 Task: For heading Arial Rounded MT Bold with Underline.  font size for heading26,  'Change the font style of data to'Browallia New.  and font size to 18,  Change the alignment of both headline & data to Align middle & Align Text left.  In the sheet  DashboardReceipts
Action: Mouse moved to (19, 99)
Screenshot: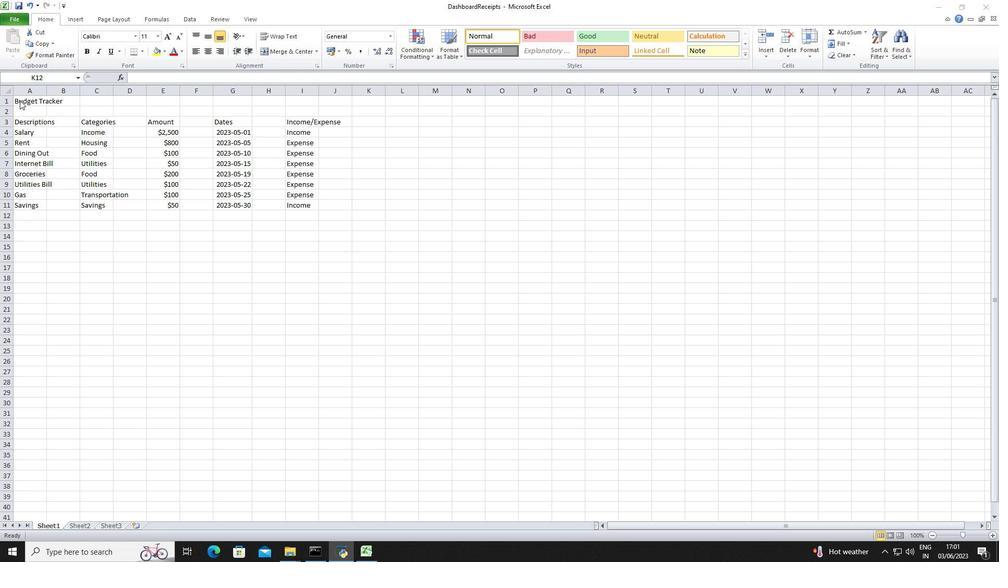 
Action: Mouse pressed left at (19, 99)
Screenshot: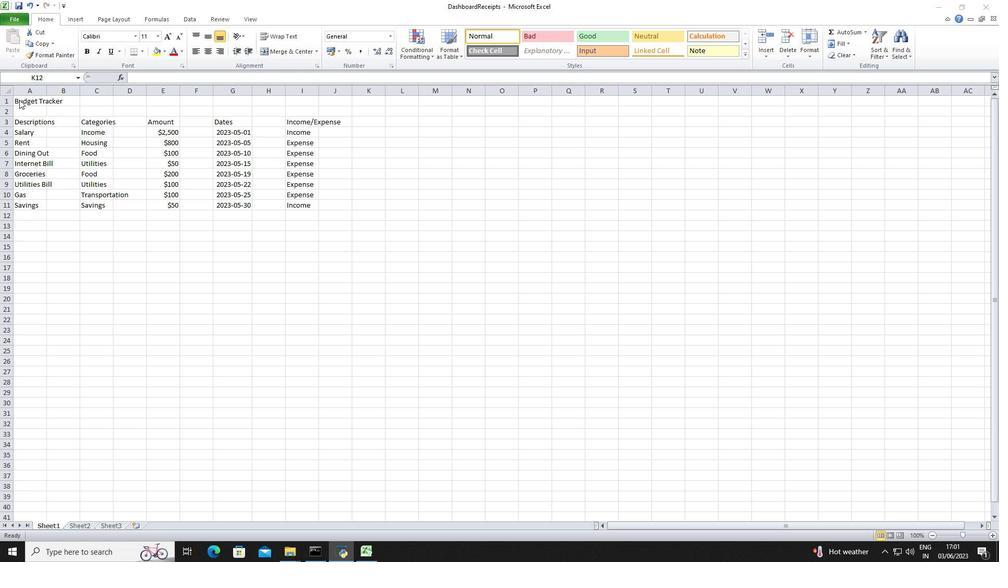 
Action: Mouse moved to (24, 99)
Screenshot: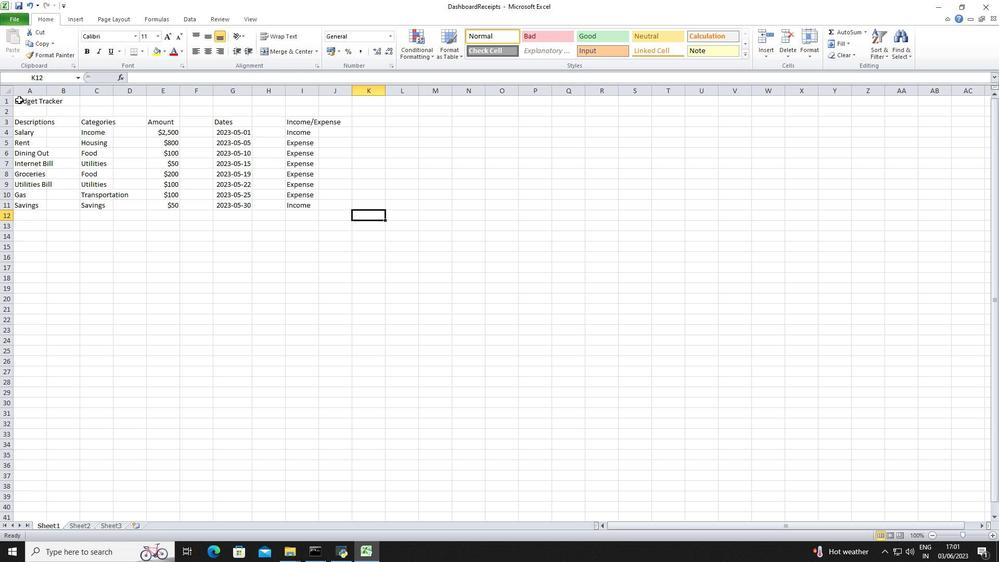 
Action: Mouse pressed left at (24, 99)
Screenshot: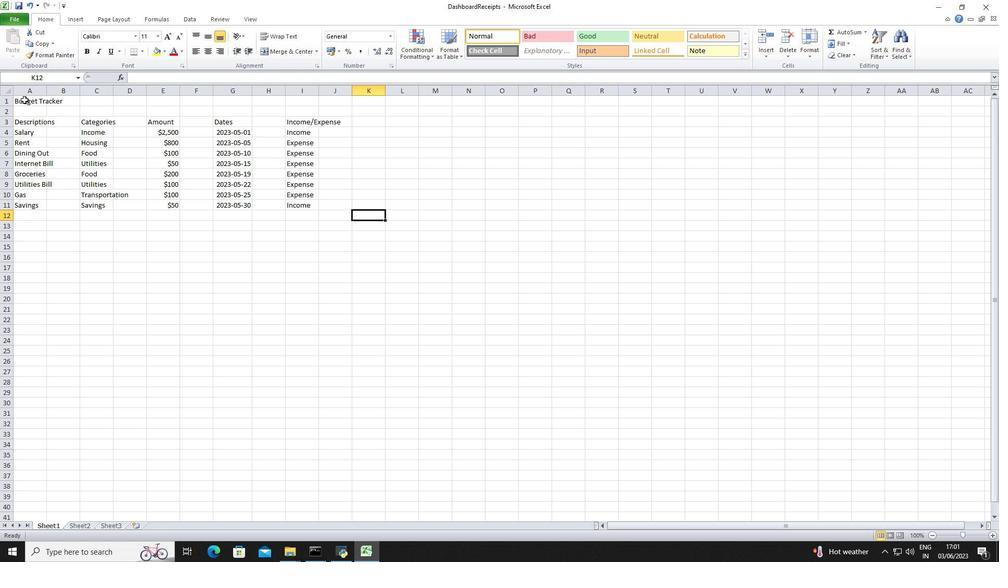 
Action: Mouse moved to (117, 38)
Screenshot: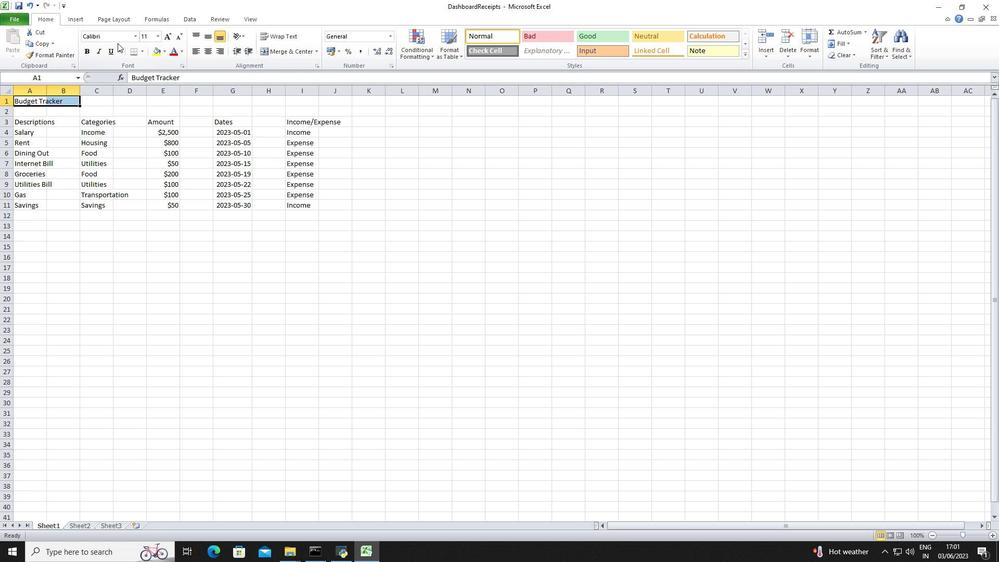 
Action: Mouse pressed left at (117, 38)
Screenshot: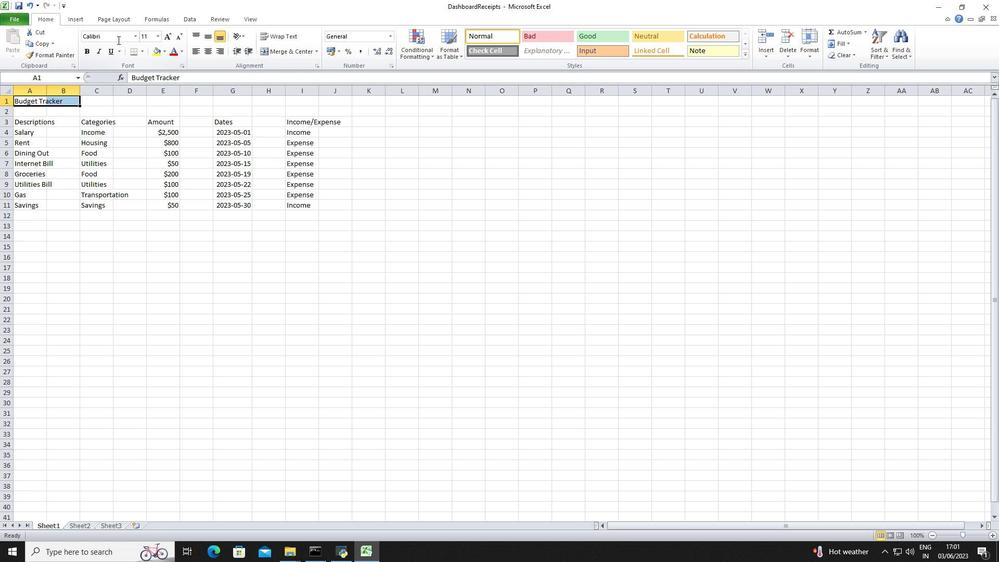
Action: Key pressed <Key.shift>Arial<Key.space><Key.shift><Key.shift><Key.shift>Rounded<Key.space><Key.shift><Key.shift><Key.shift>MT<Key.space><Key.shift><Key.shift><Key.shift><Key.shift><Key.shift><Key.shift><Key.shift><Key.shift>Bold<Key.enter>
Screenshot: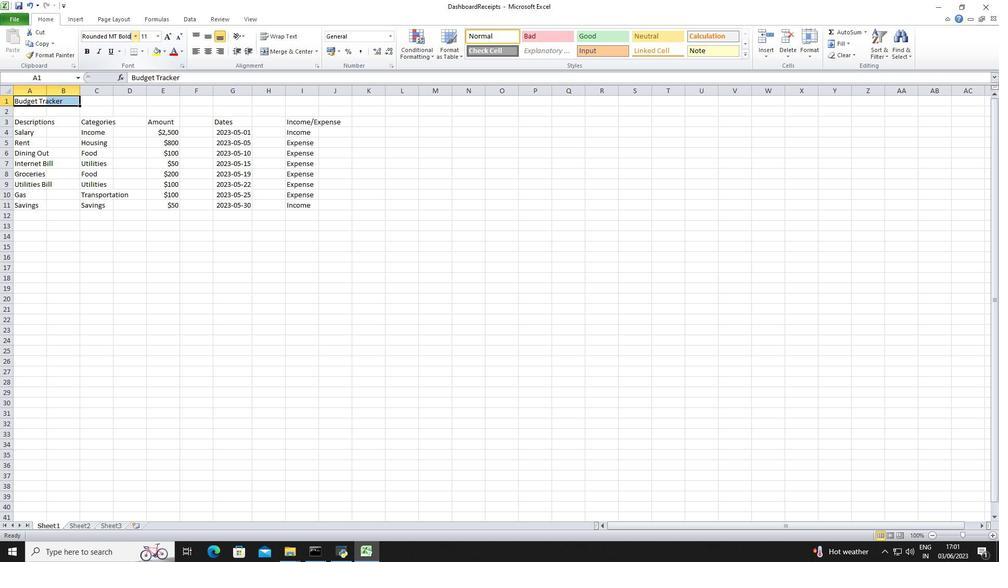 
Action: Mouse moved to (109, 47)
Screenshot: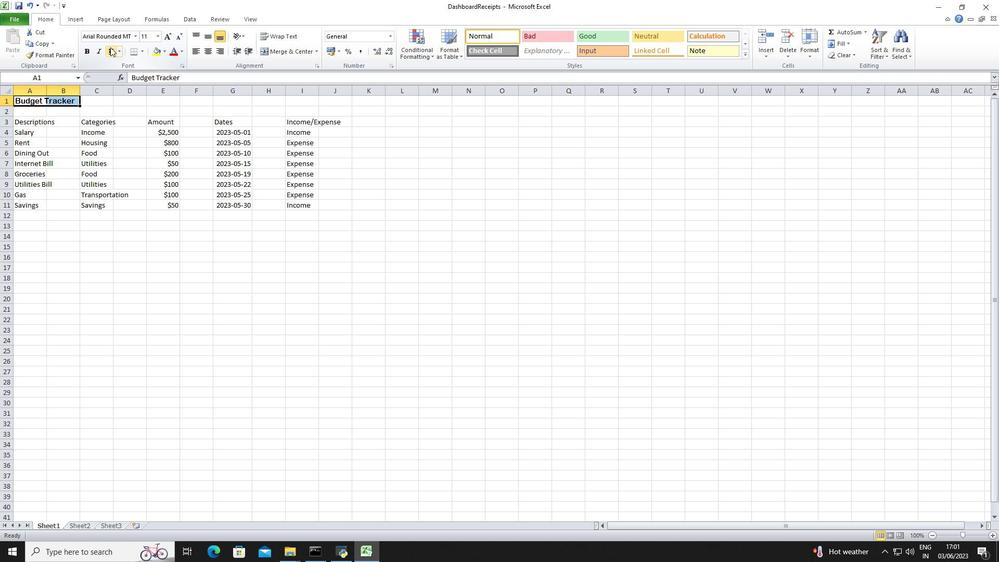 
Action: Mouse pressed left at (109, 47)
Screenshot: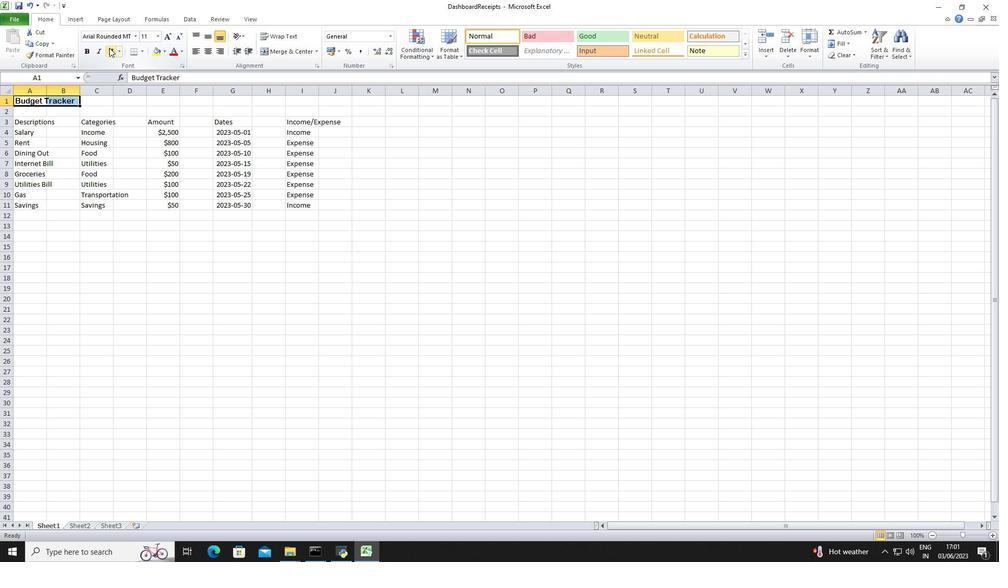 
Action: Mouse moved to (159, 36)
Screenshot: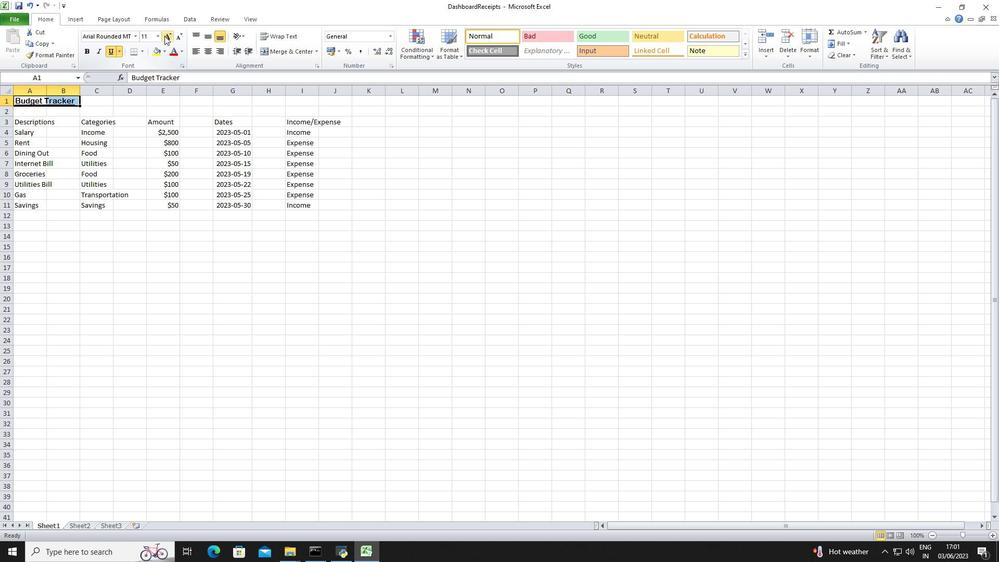 
Action: Mouse pressed left at (159, 36)
Screenshot: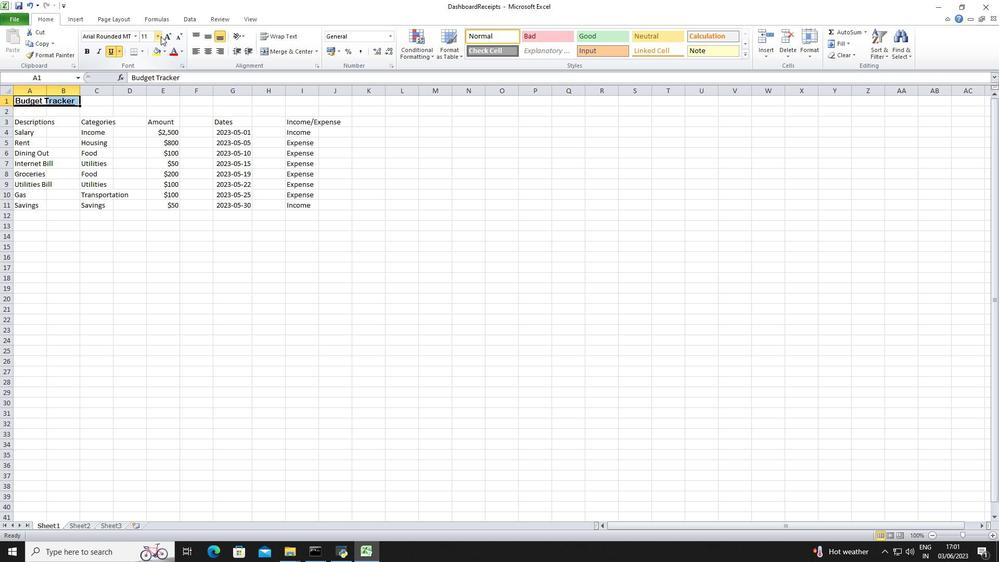 
Action: Mouse moved to (149, 141)
Screenshot: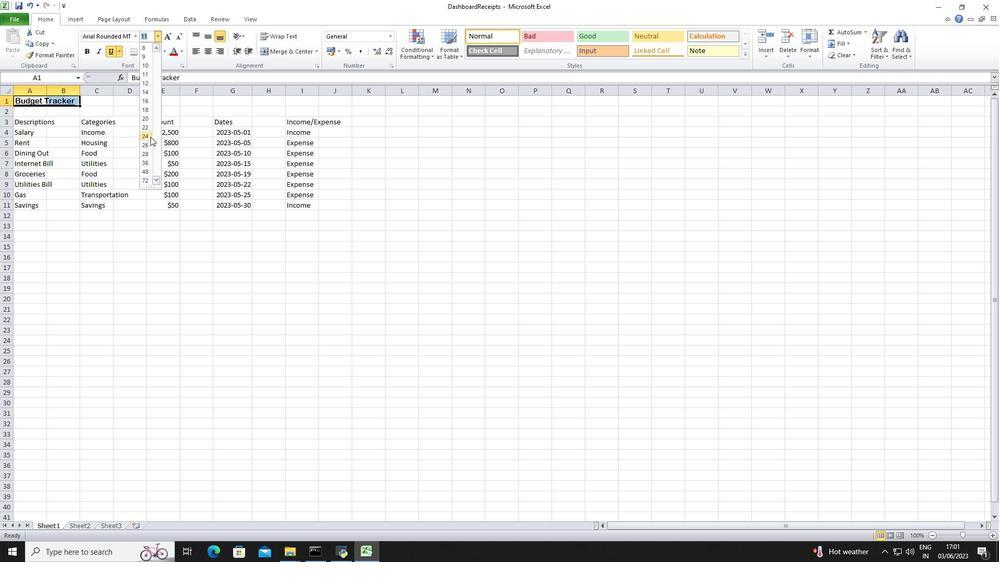 
Action: Mouse pressed left at (149, 141)
Screenshot: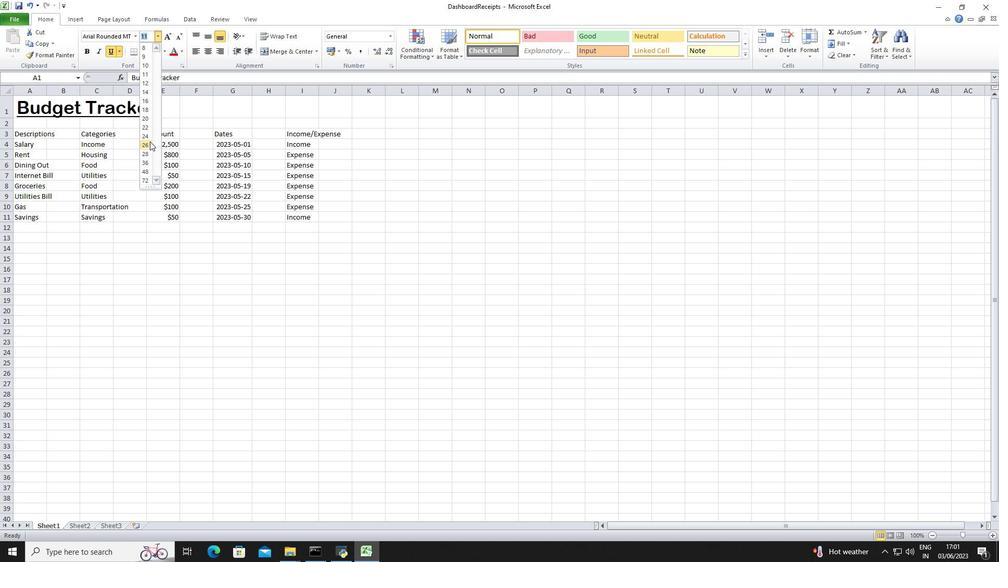 
Action: Mouse moved to (43, 134)
Screenshot: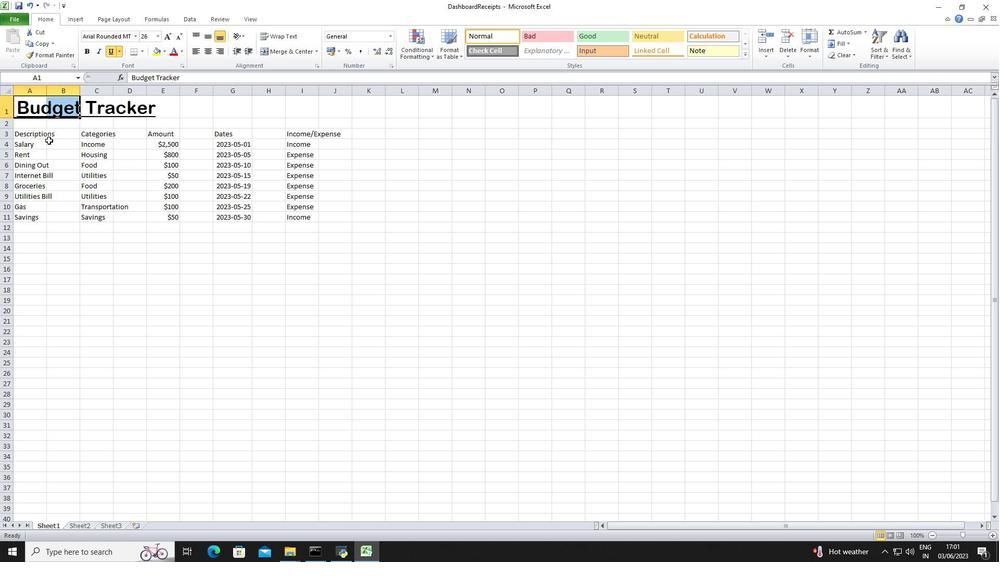 
Action: Mouse pressed left at (43, 134)
Screenshot: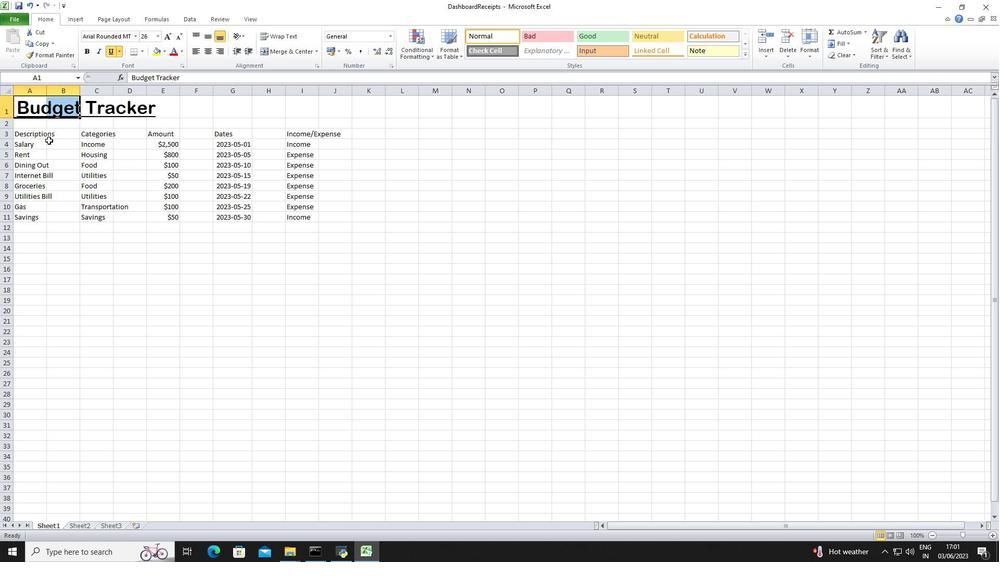 
Action: Mouse moved to (115, 36)
Screenshot: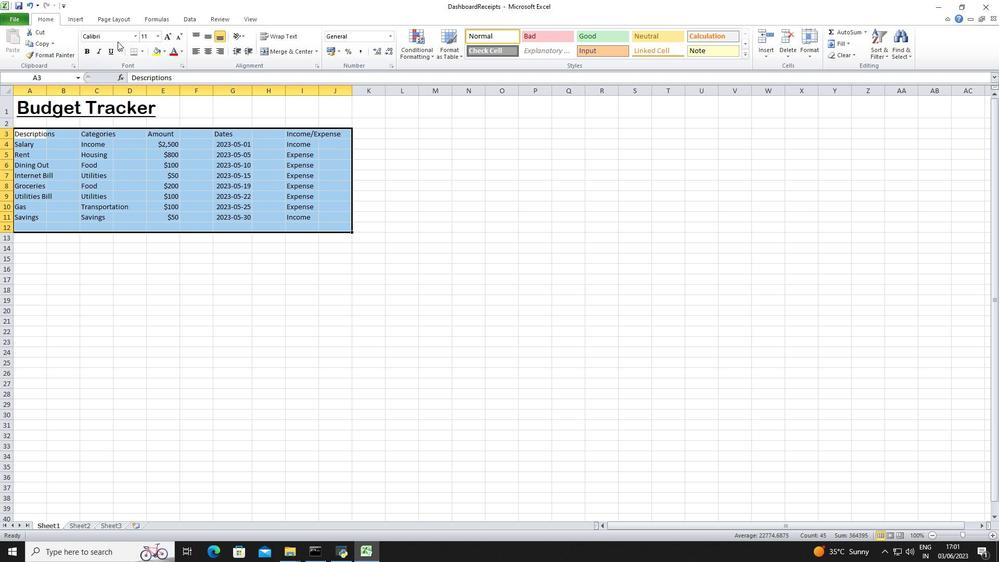 
Action: Mouse pressed left at (115, 36)
Screenshot: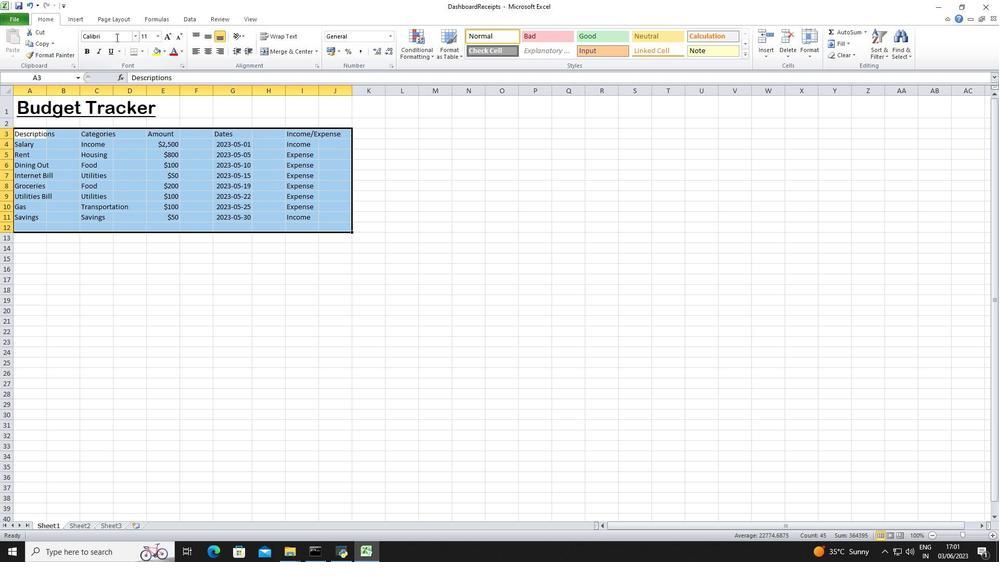 
Action: Key pressed <Key.shift>Browallia<Key.space><Key.shift>New<Key.enter>
Screenshot: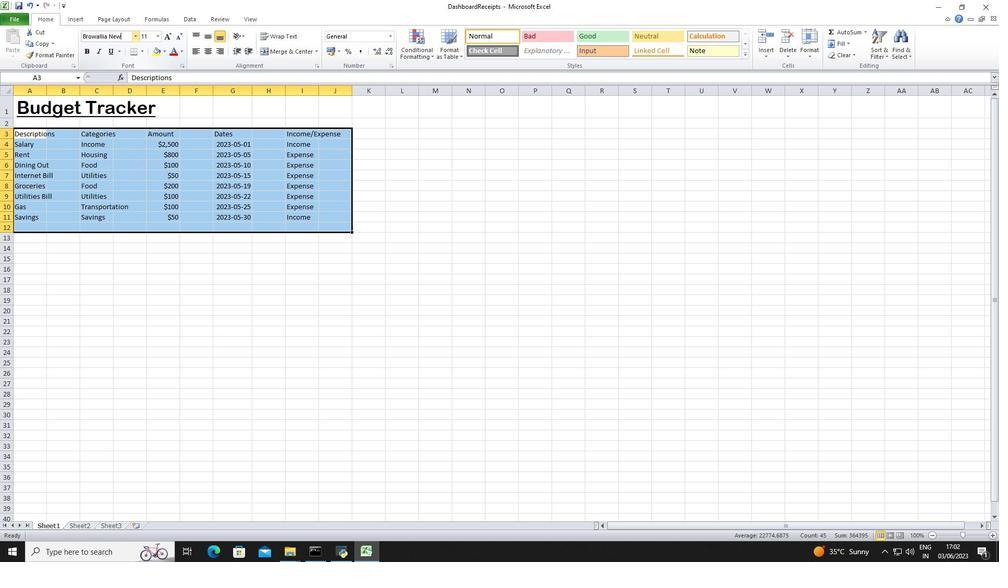 
Action: Mouse moved to (158, 34)
Screenshot: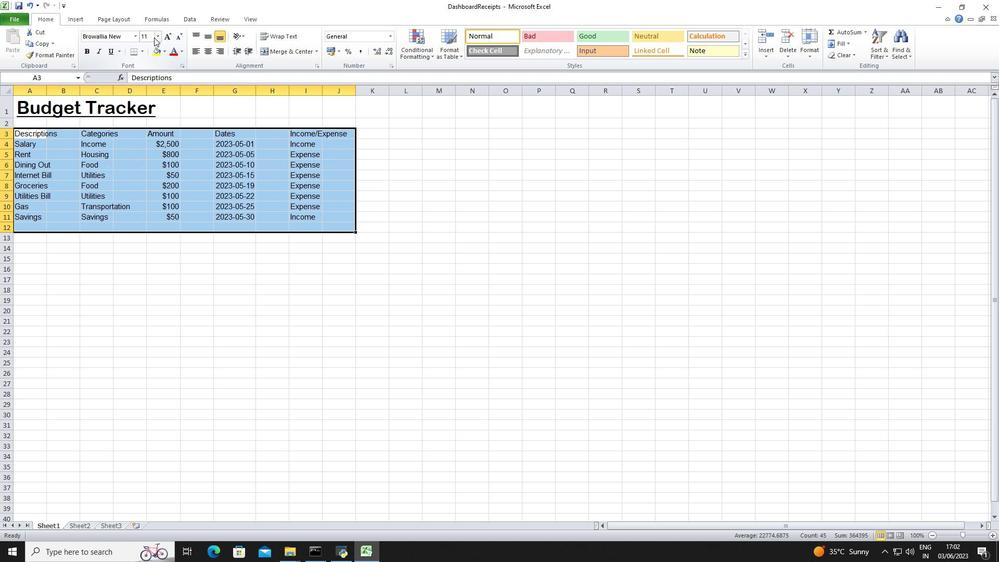 
Action: Mouse pressed left at (158, 34)
Screenshot: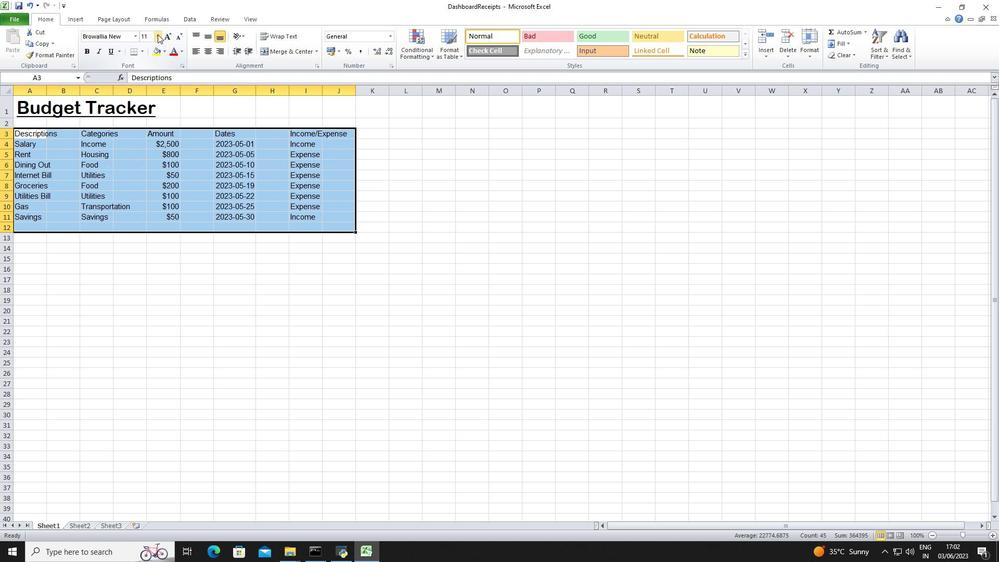 
Action: Mouse moved to (147, 106)
Screenshot: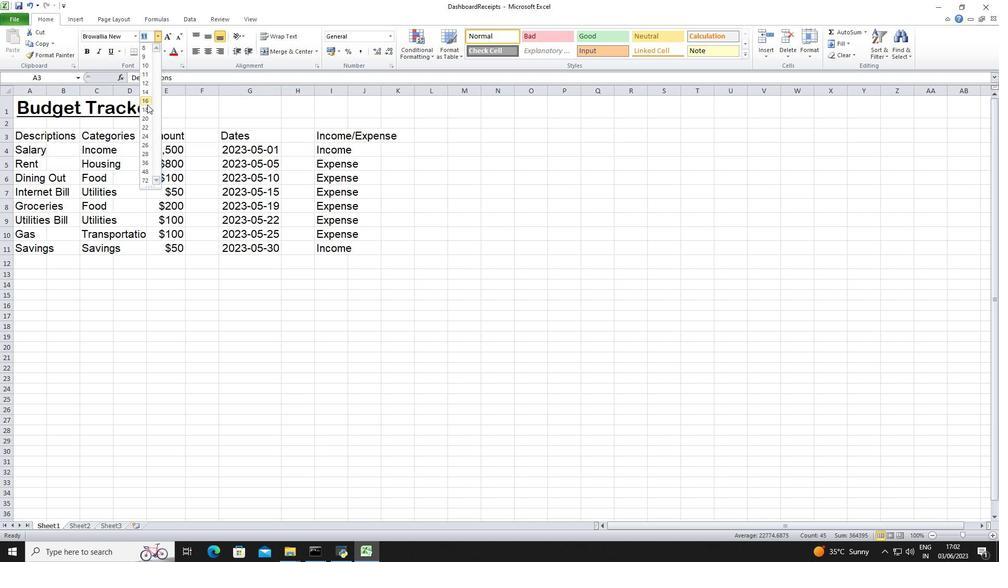 
Action: Mouse pressed left at (147, 106)
Screenshot: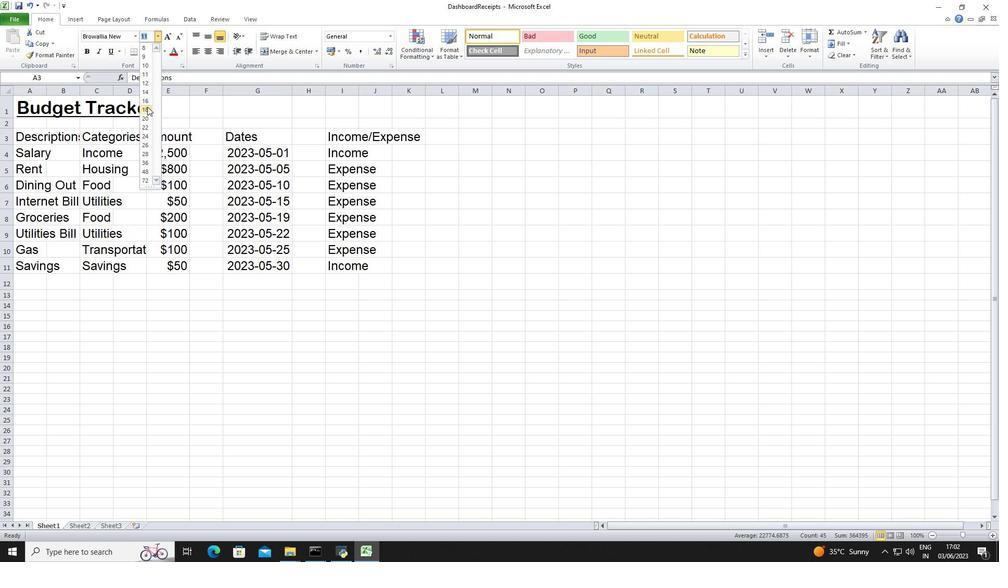 
Action: Mouse moved to (30, 109)
Screenshot: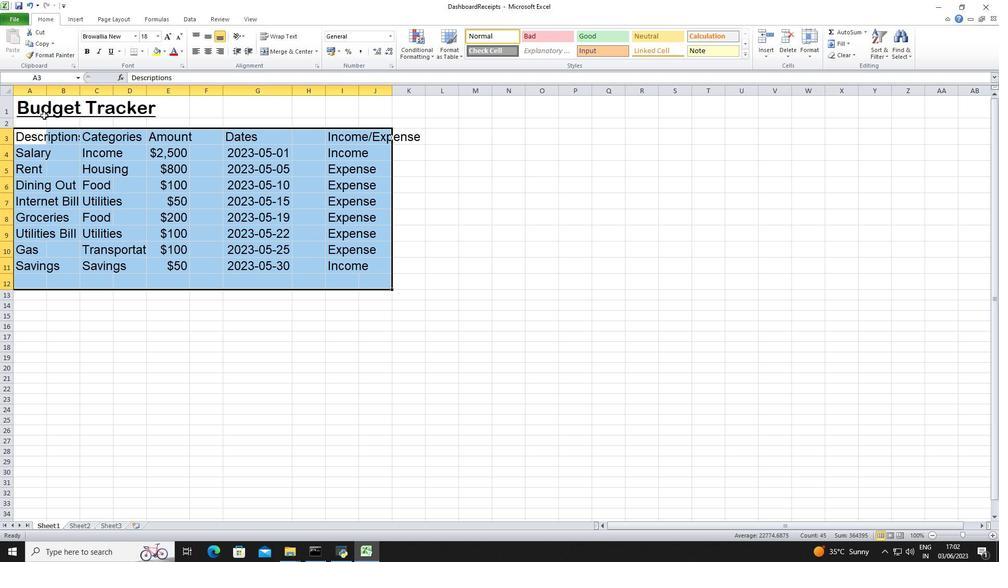 
Action: Mouse pressed left at (30, 109)
Screenshot: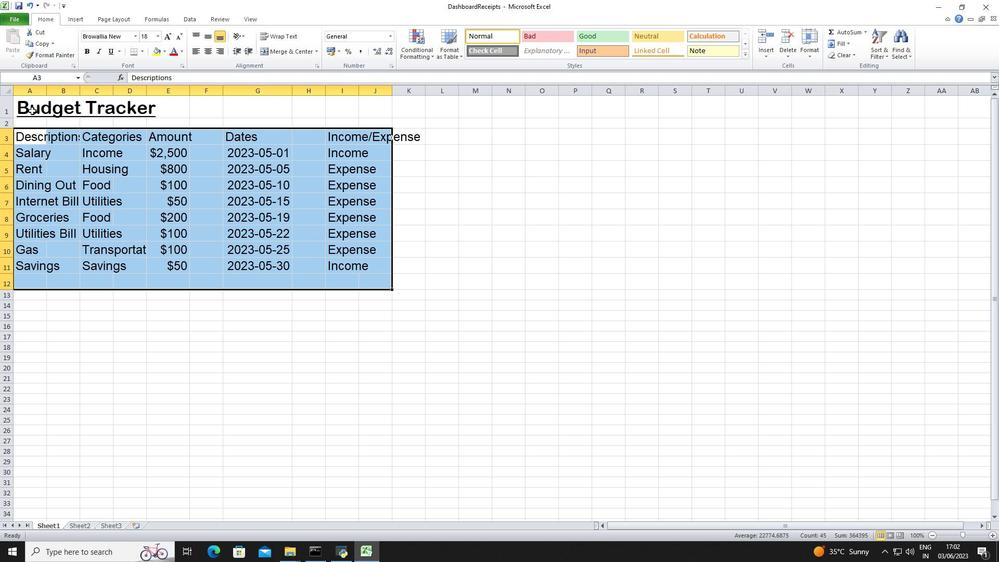 
Action: Mouse moved to (206, 51)
Screenshot: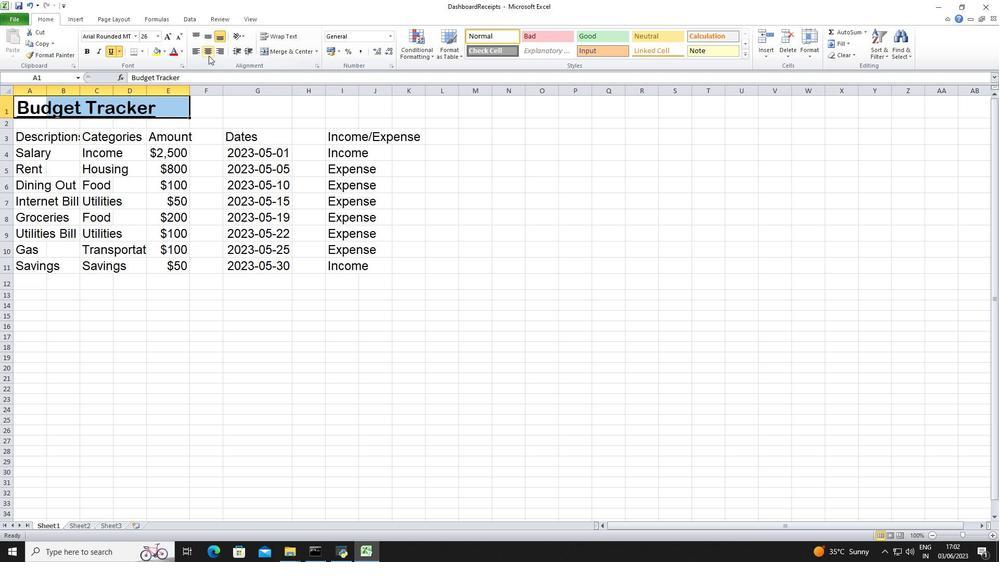 
Action: Mouse pressed left at (206, 51)
Screenshot: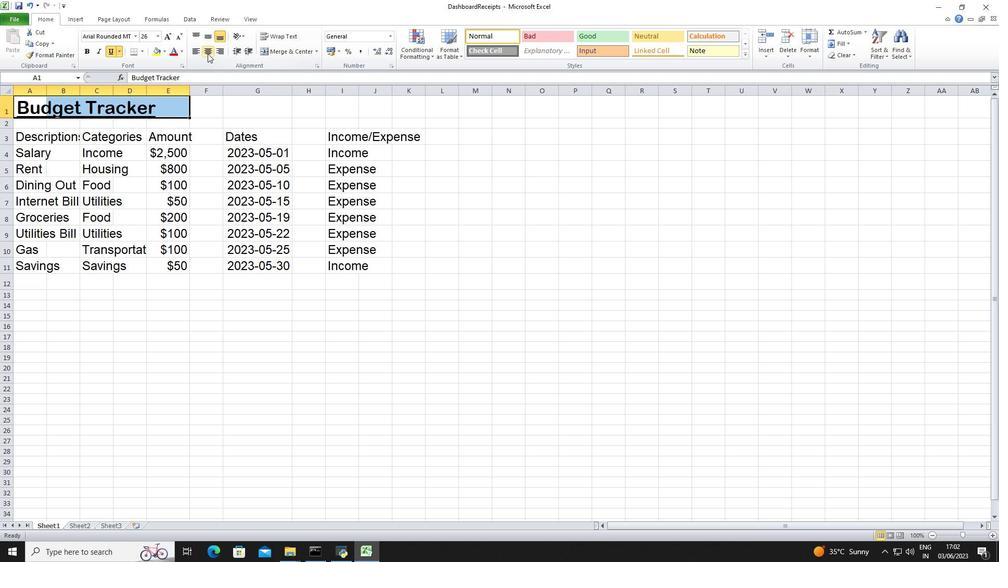 
Action: Mouse moved to (46, 94)
Screenshot: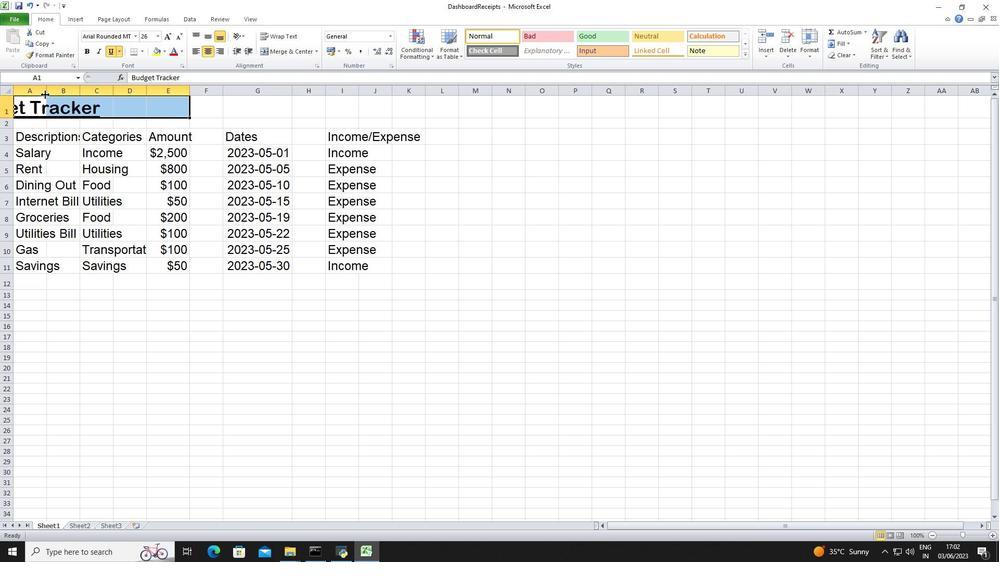 
Action: Mouse pressed left at (46, 94)
Screenshot: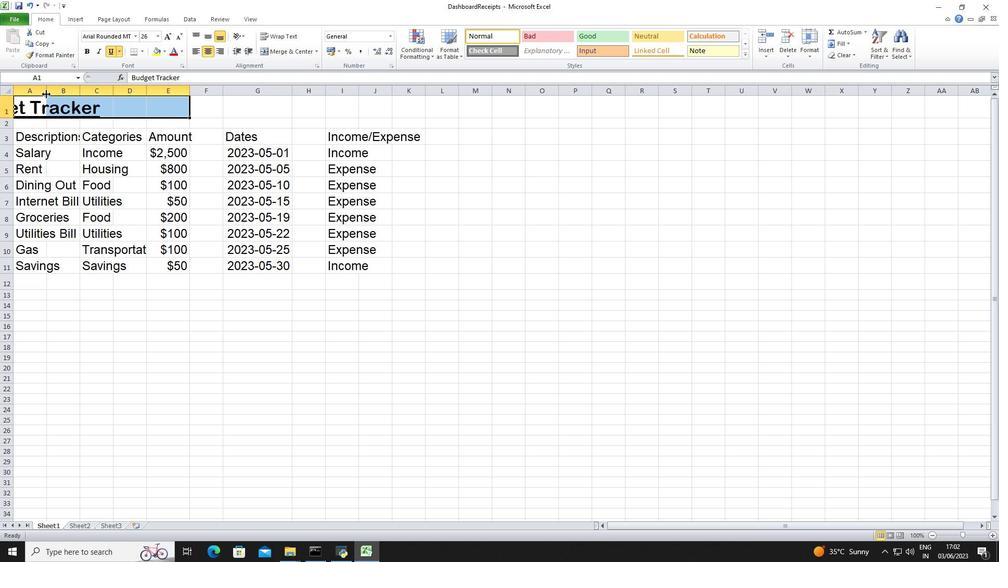 
Action: Mouse moved to (114, 90)
Screenshot: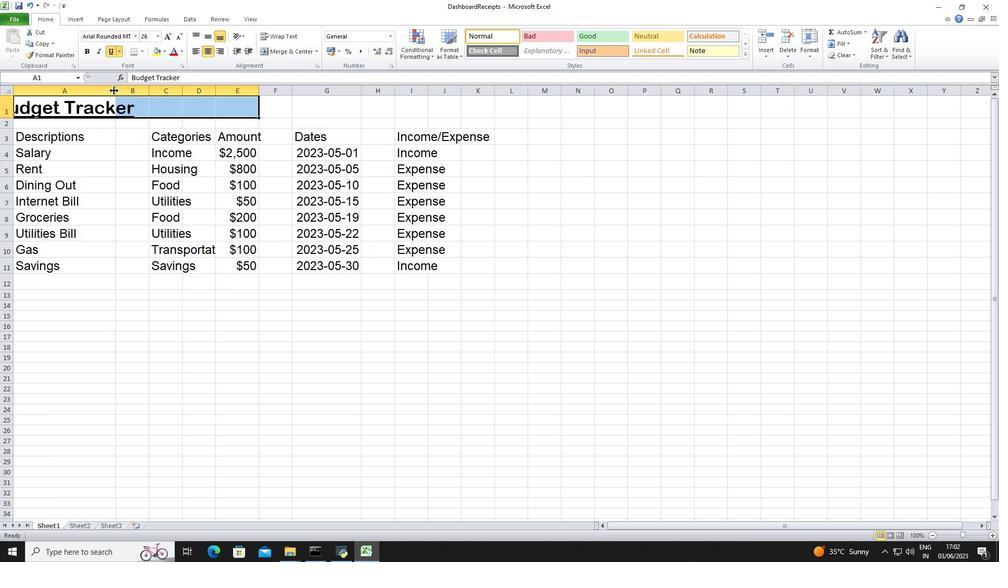 
Action: Mouse pressed left at (114, 90)
Screenshot: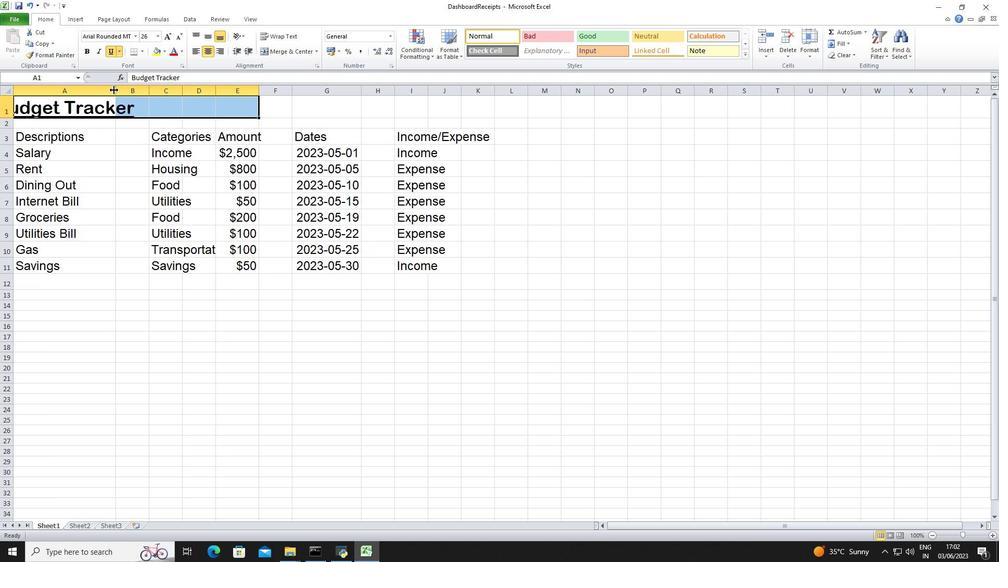 
Action: Mouse moved to (134, 93)
Screenshot: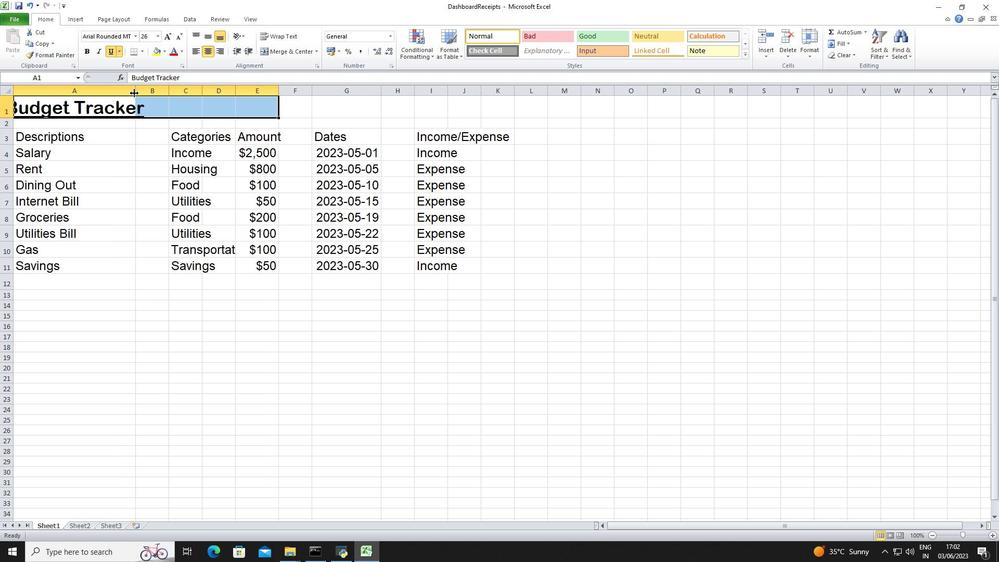 
Action: Mouse pressed left at (134, 93)
Screenshot: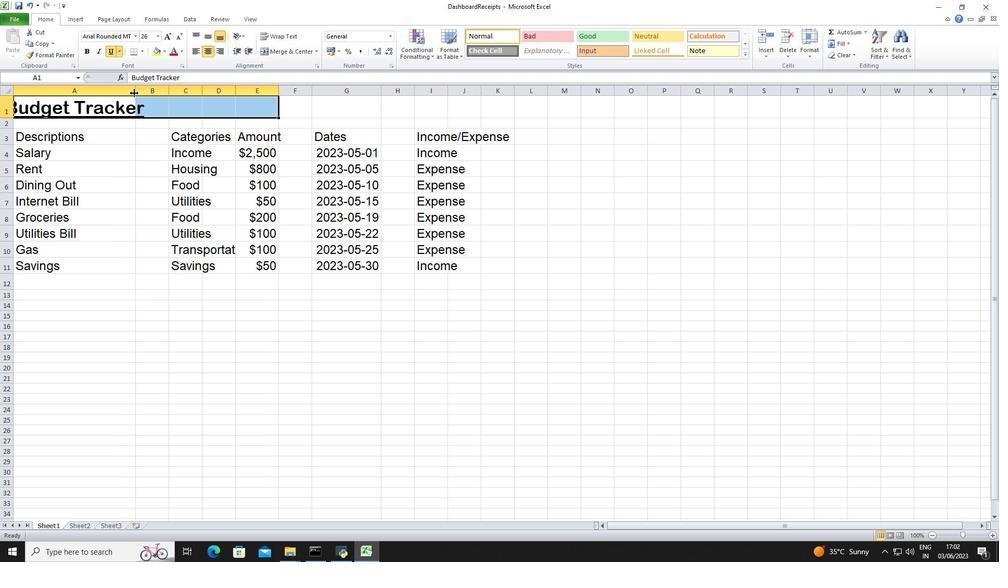 
Action: Mouse moved to (66, 137)
Screenshot: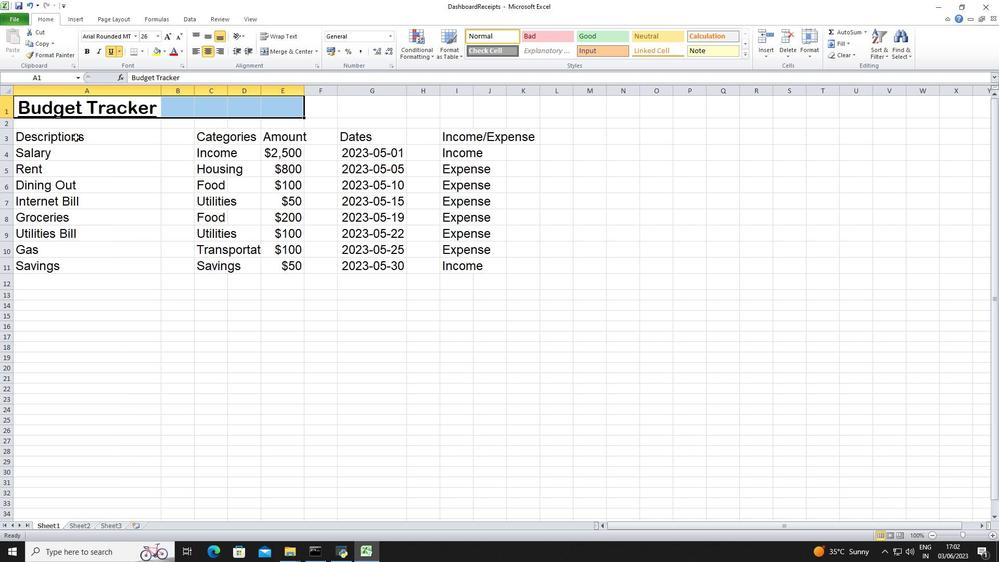 
Action: Mouse pressed left at (66, 137)
Screenshot: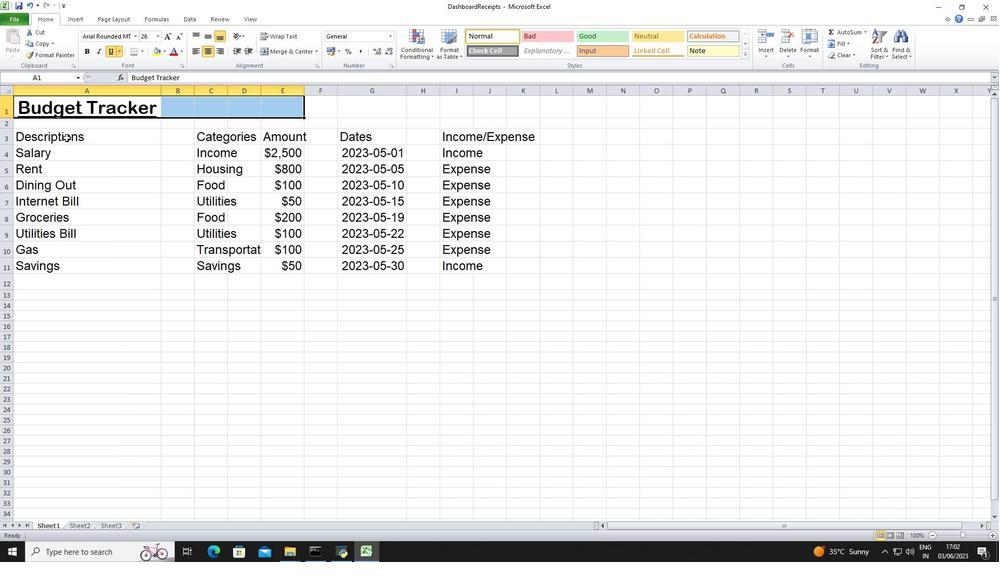 
Action: Mouse moved to (195, 52)
Screenshot: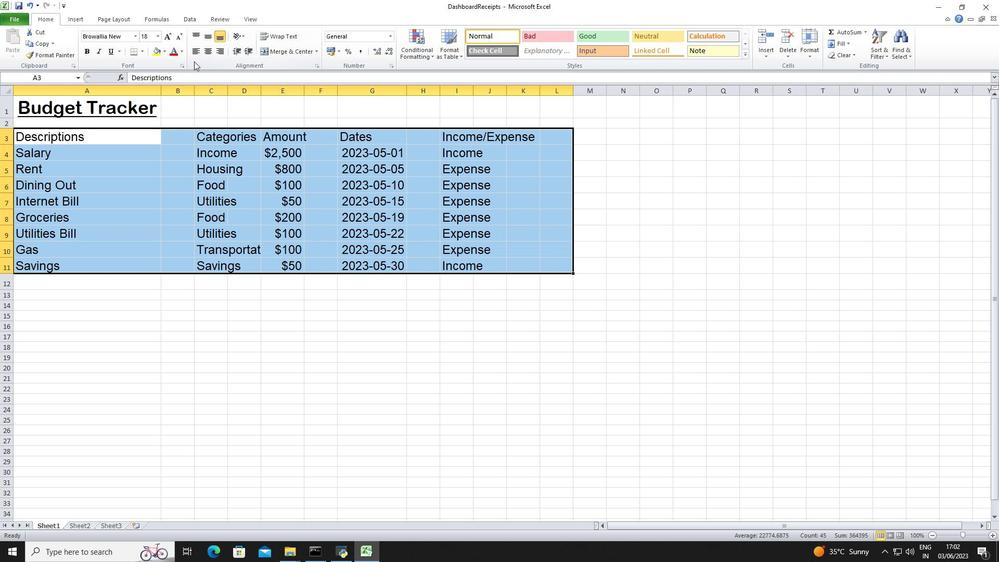 
Action: Mouse pressed left at (195, 52)
Screenshot: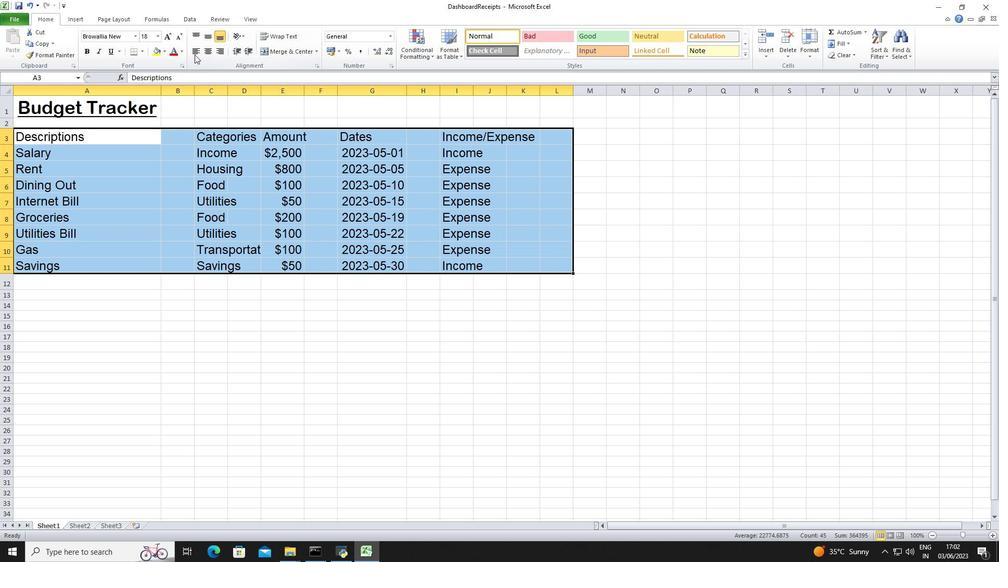 
Action: Mouse moved to (589, 138)
Screenshot: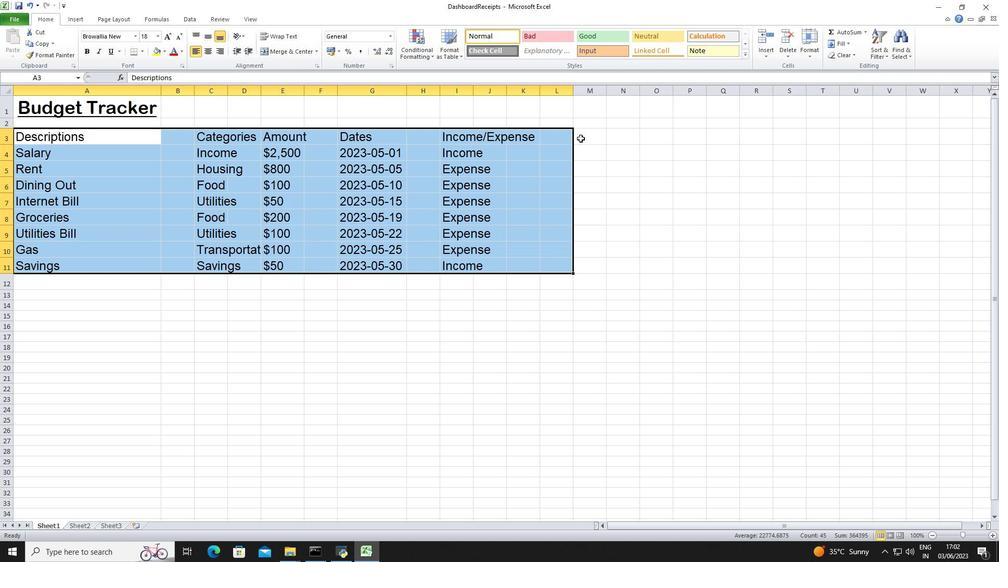 
Action: Mouse pressed left at (589, 138)
Screenshot: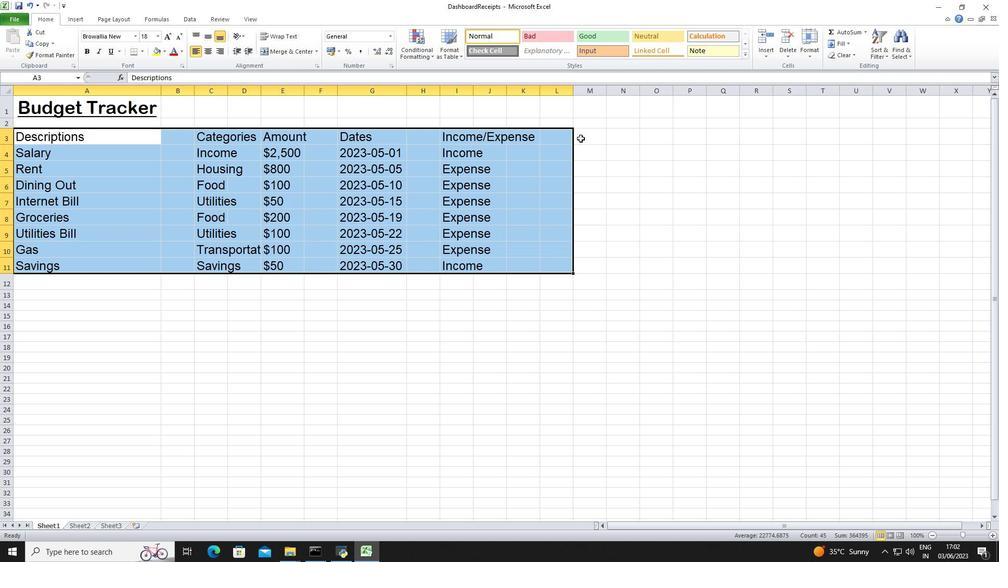 
